 Task: Add the action, sort the to do list when every Sunday by age in ascending order.
Action: Mouse pressed left at (871, 278)
Screenshot: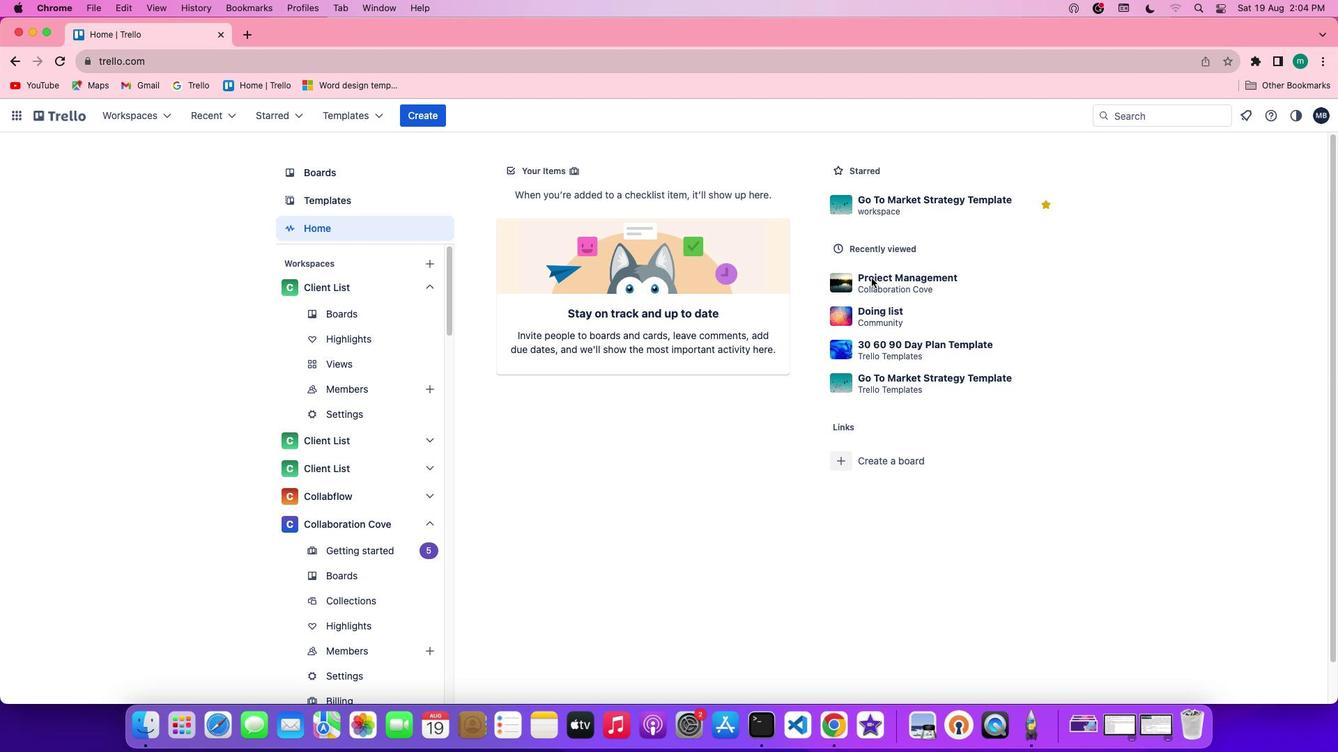 
Action: Mouse pressed left at (871, 278)
Screenshot: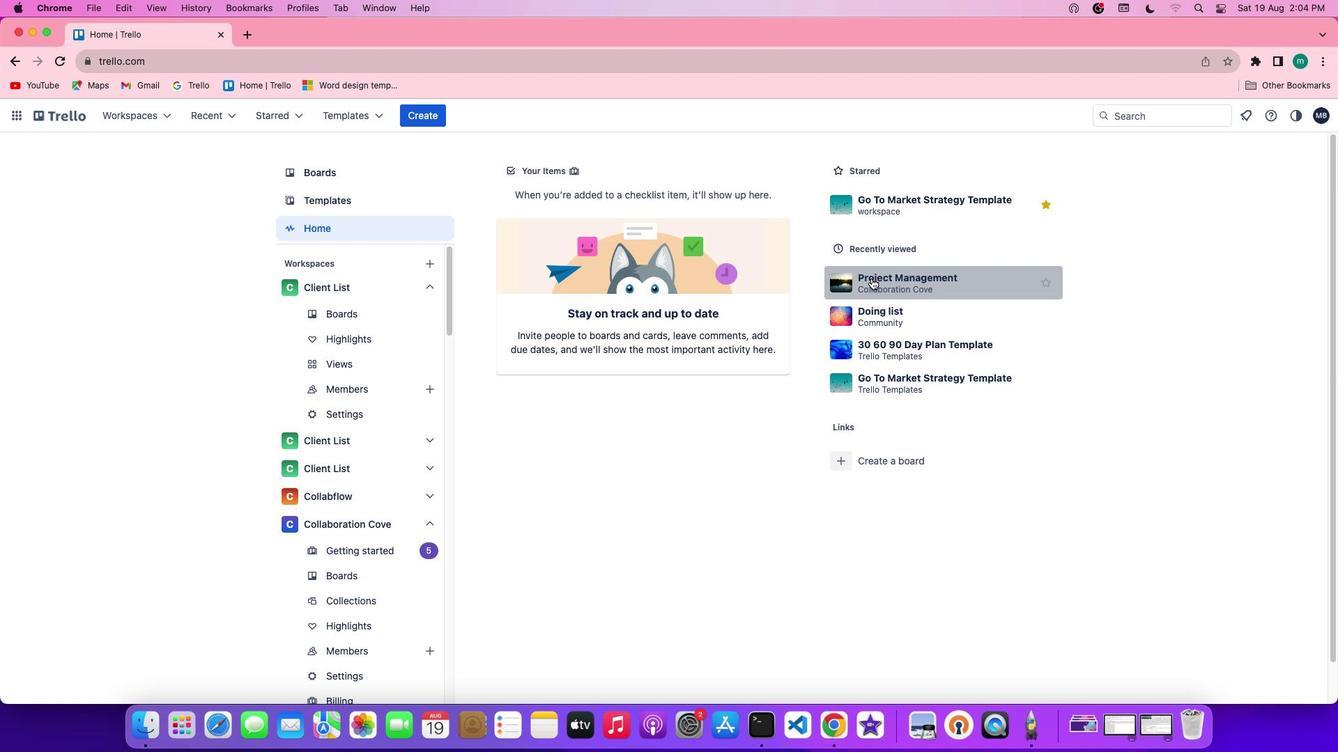 
Action: Mouse moved to (593, 227)
Screenshot: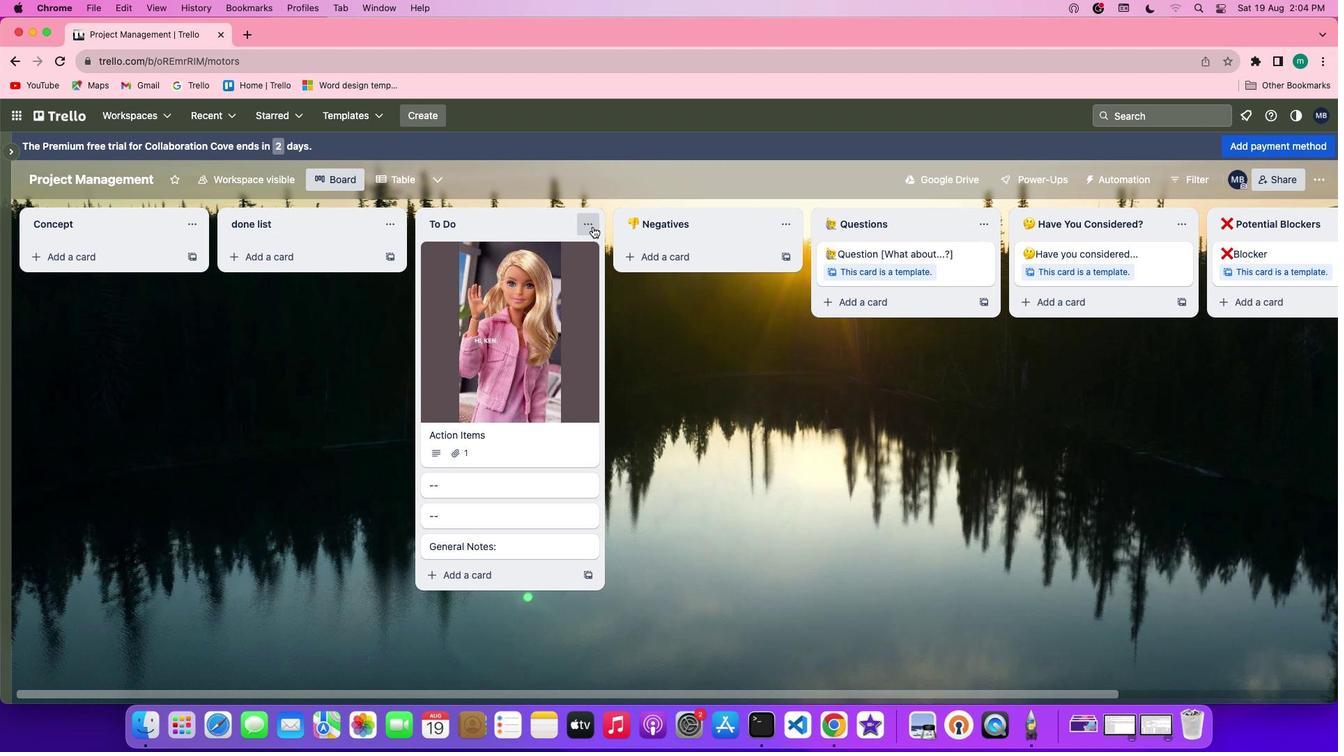 
Action: Mouse pressed left at (593, 227)
Screenshot: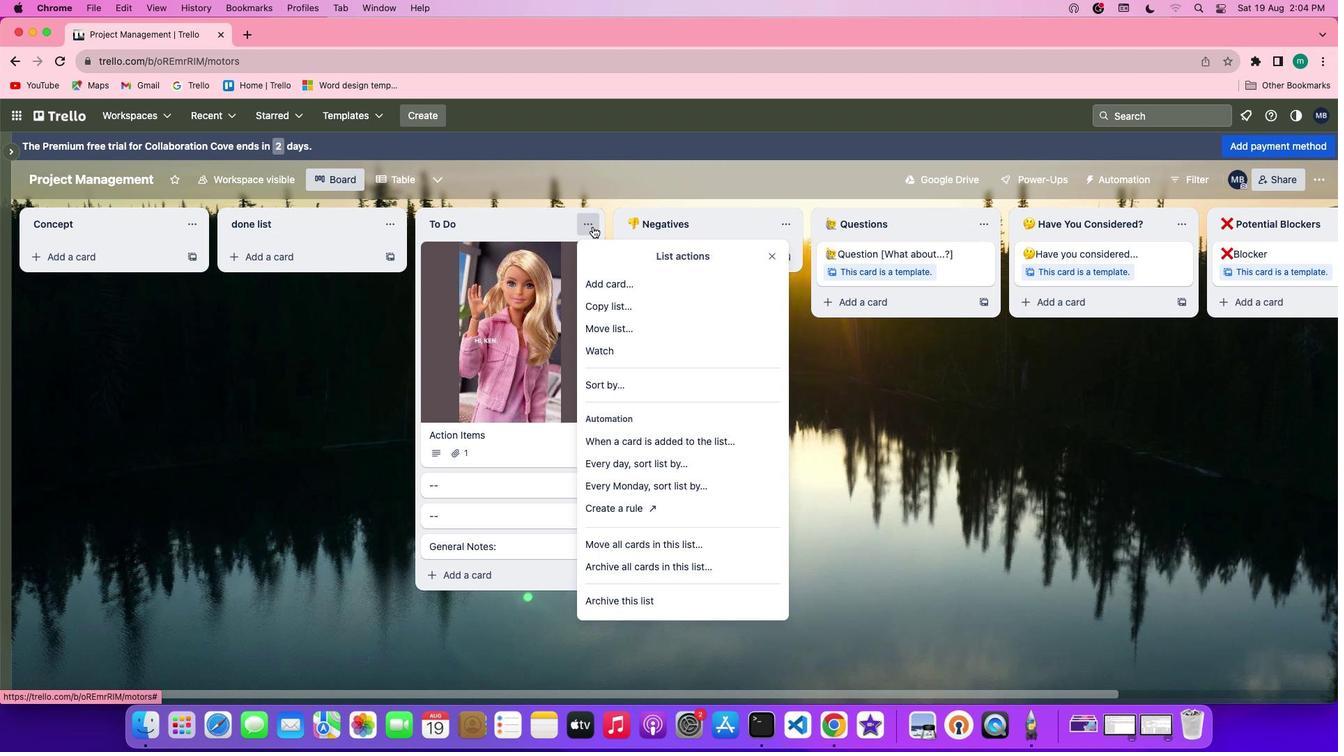 
Action: Mouse moved to (648, 480)
Screenshot: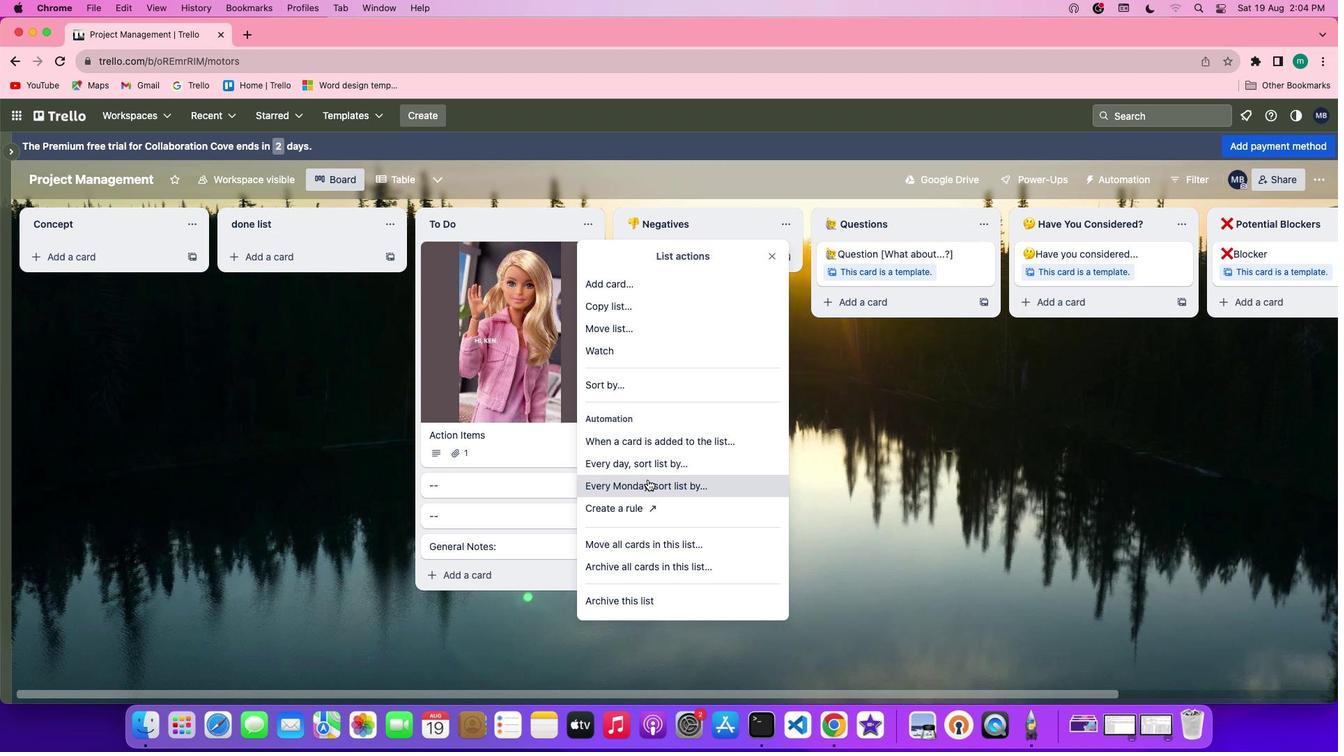 
Action: Mouse pressed left at (648, 480)
Screenshot: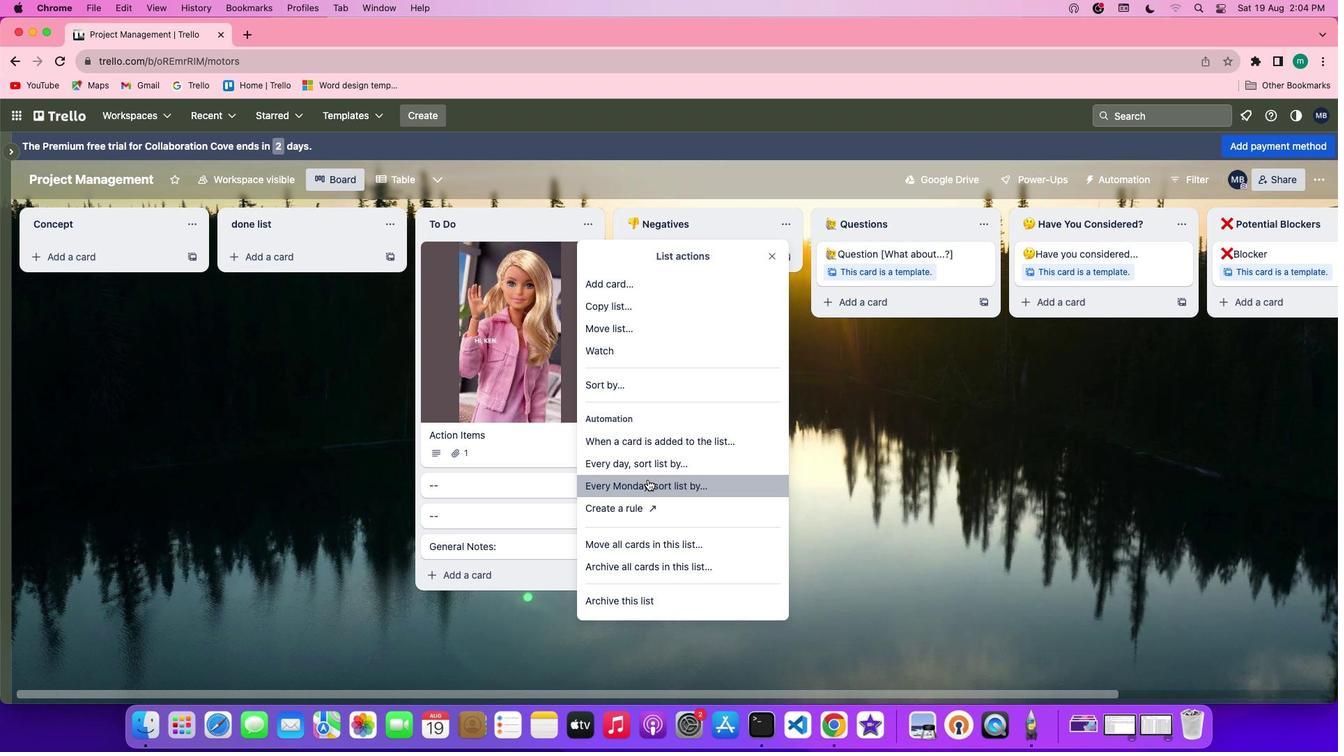 
Action: Mouse moved to (672, 328)
Screenshot: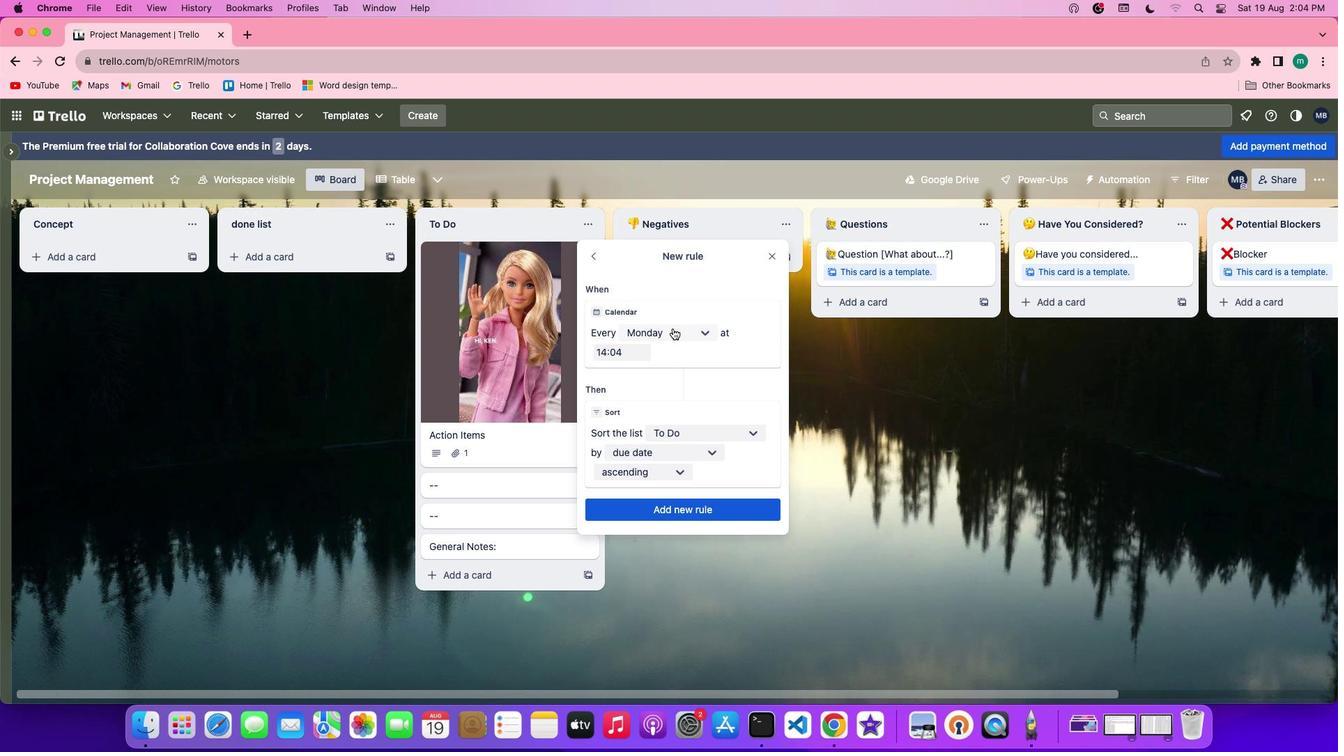 
Action: Mouse pressed left at (672, 328)
Screenshot: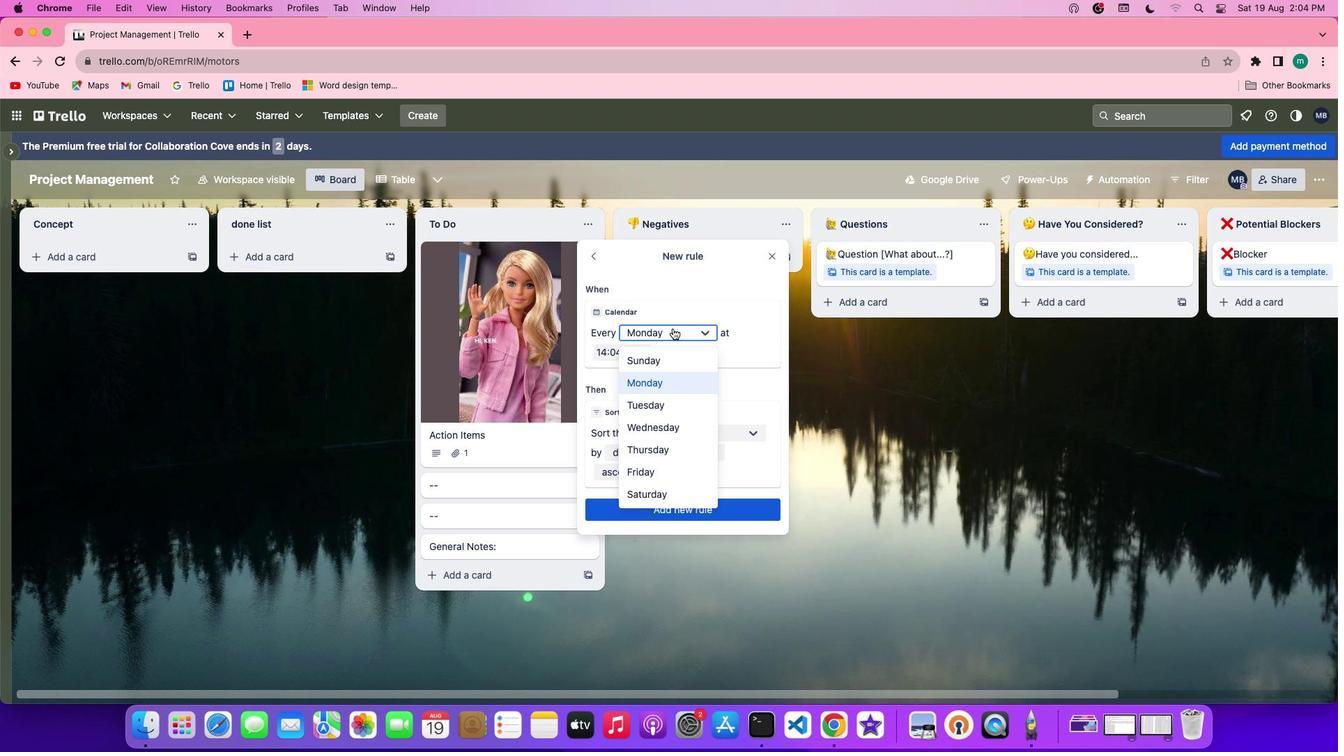 
Action: Mouse moved to (678, 356)
Screenshot: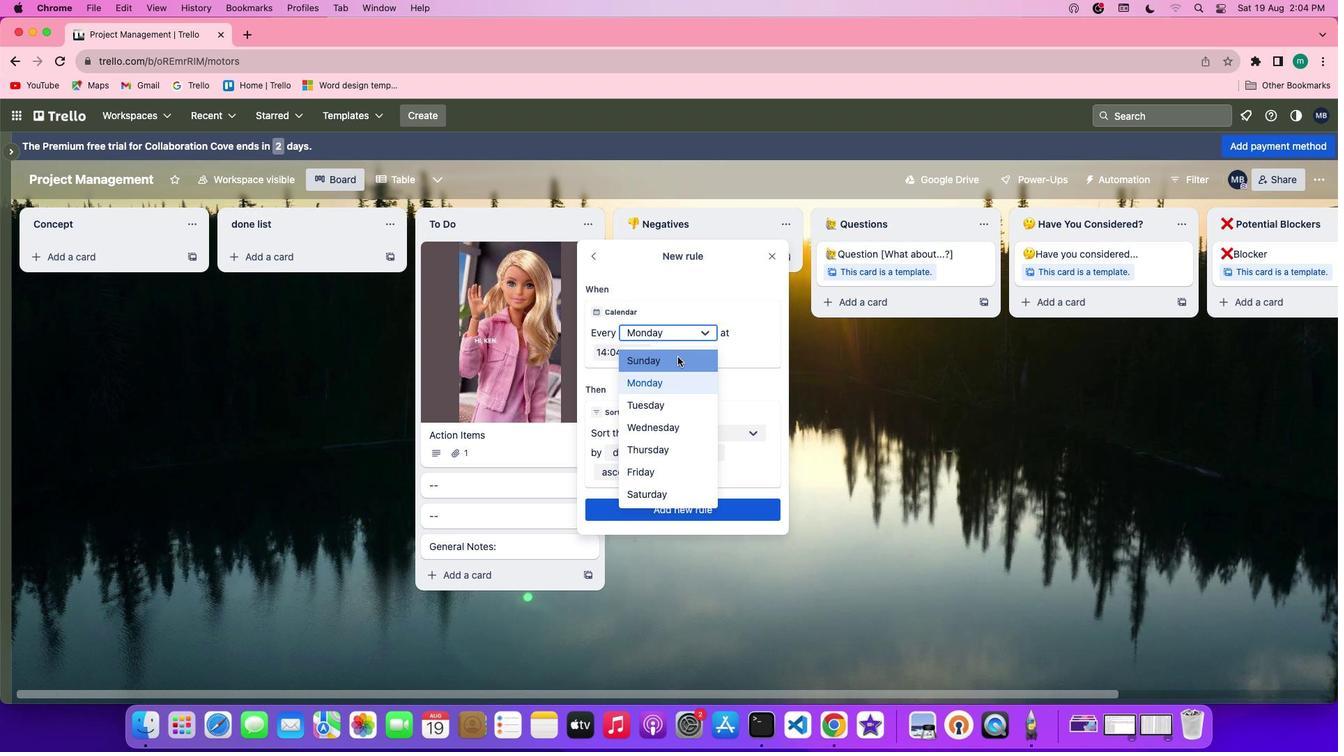 
Action: Mouse pressed left at (678, 356)
Screenshot: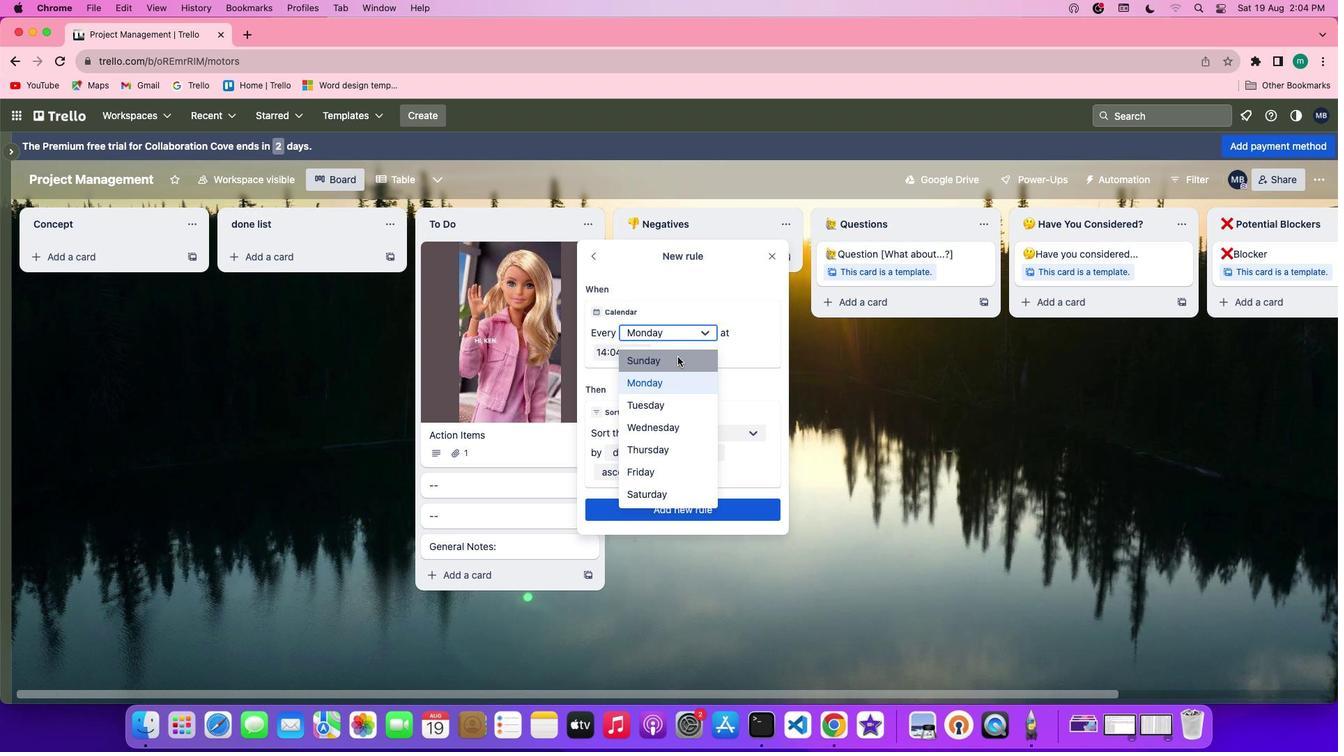 
Action: Mouse moved to (744, 435)
Screenshot: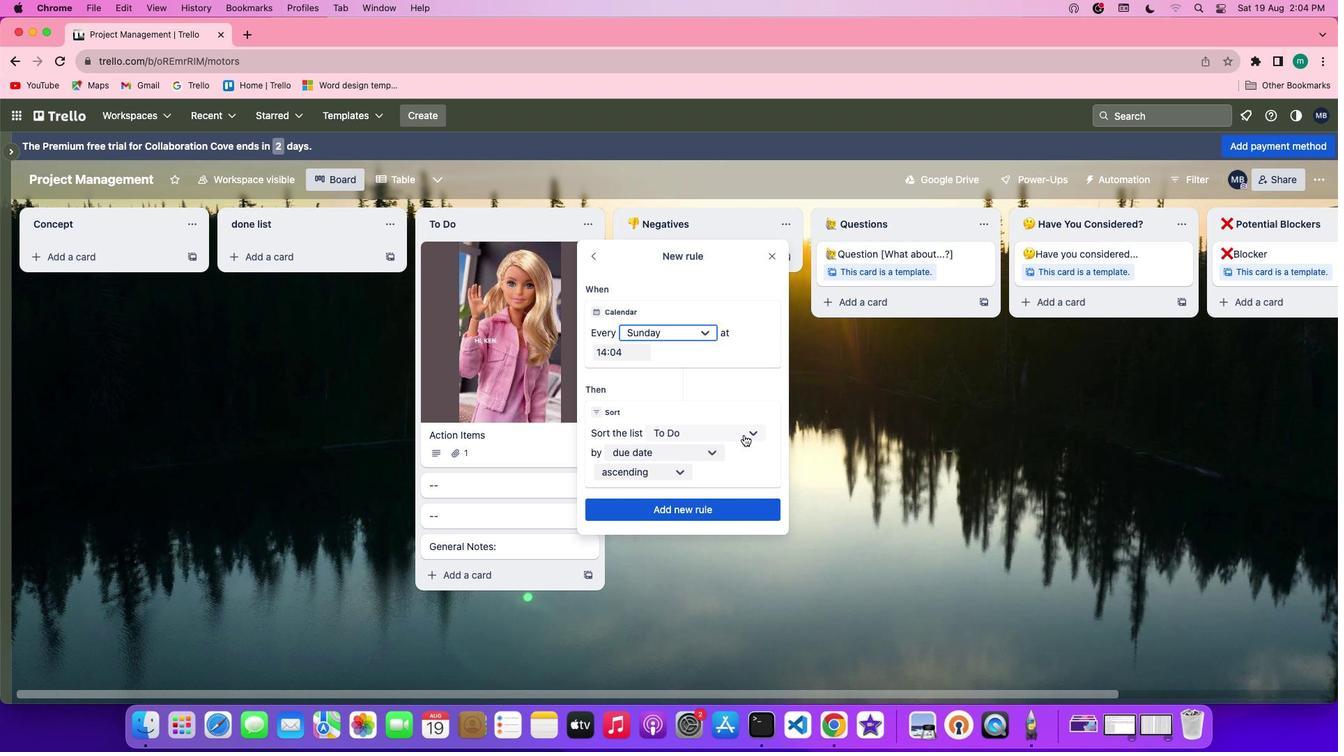 
Action: Mouse pressed left at (744, 435)
Screenshot: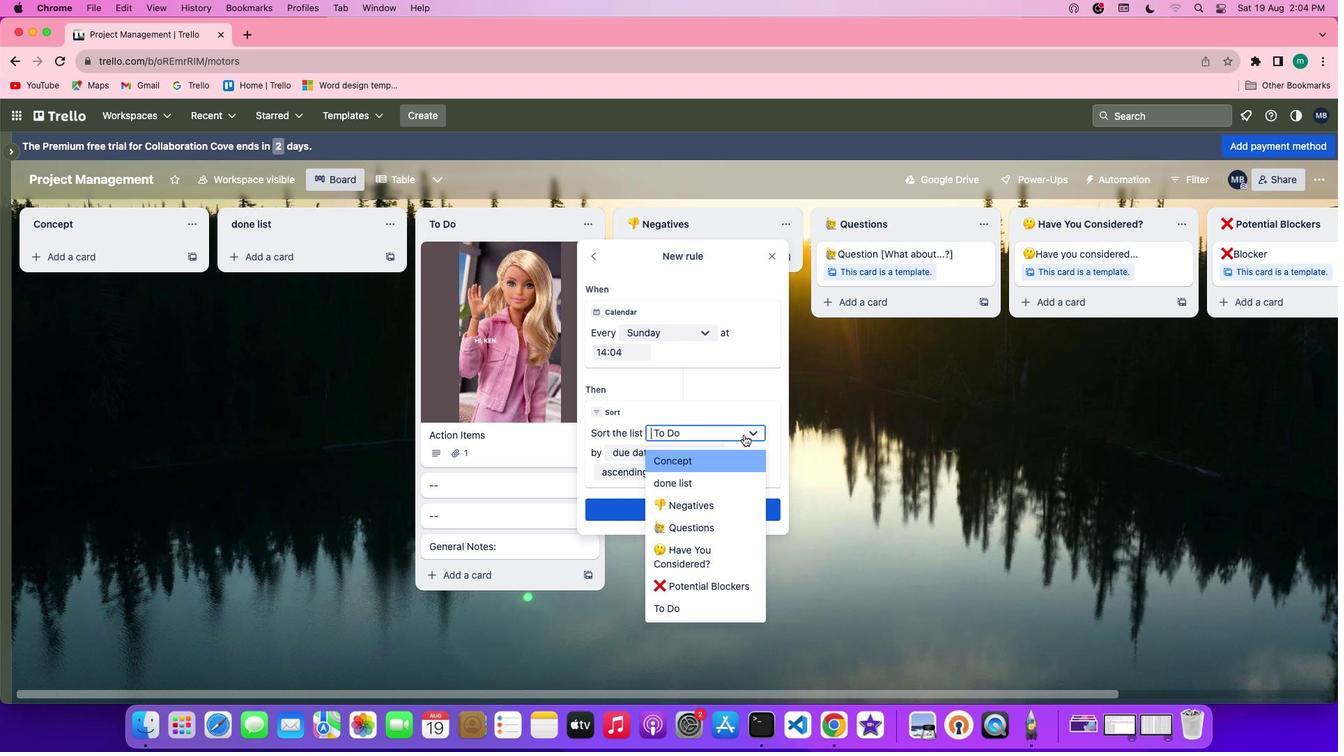 
Action: Mouse moved to (677, 609)
Screenshot: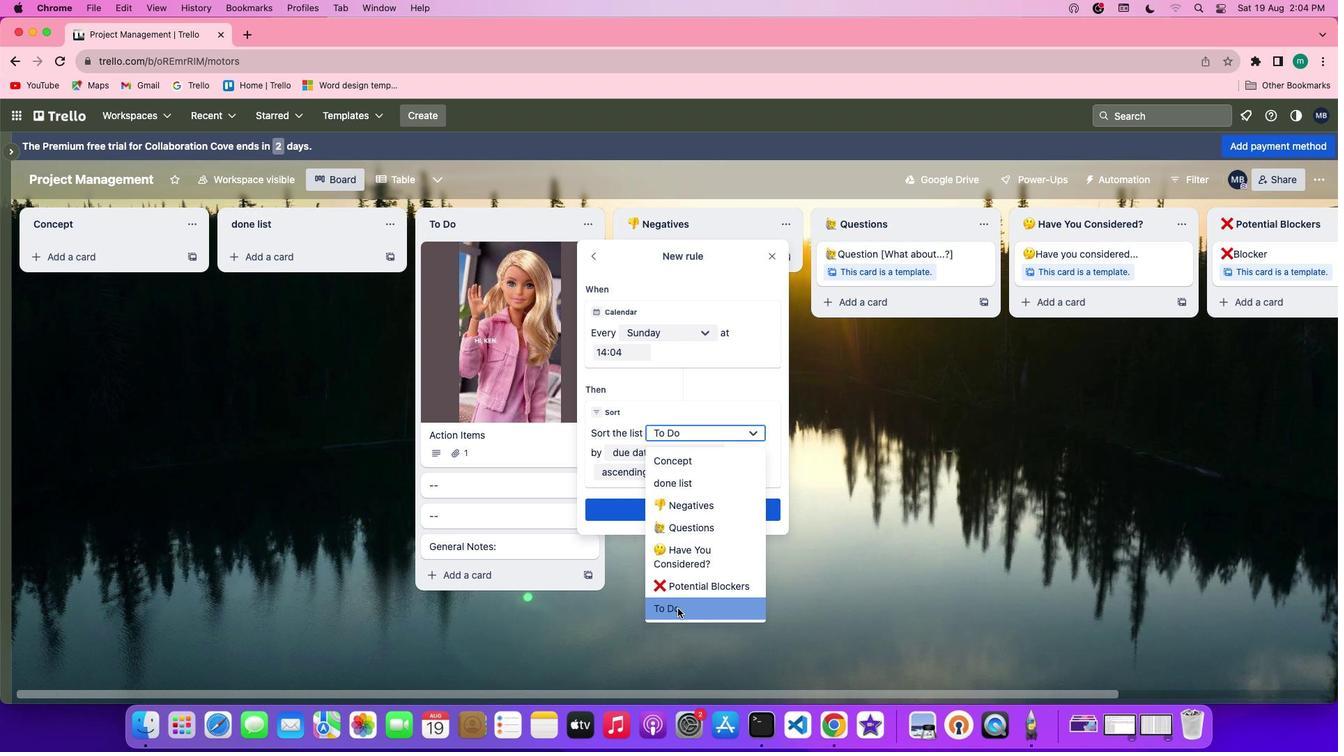 
Action: Mouse pressed left at (677, 609)
Screenshot: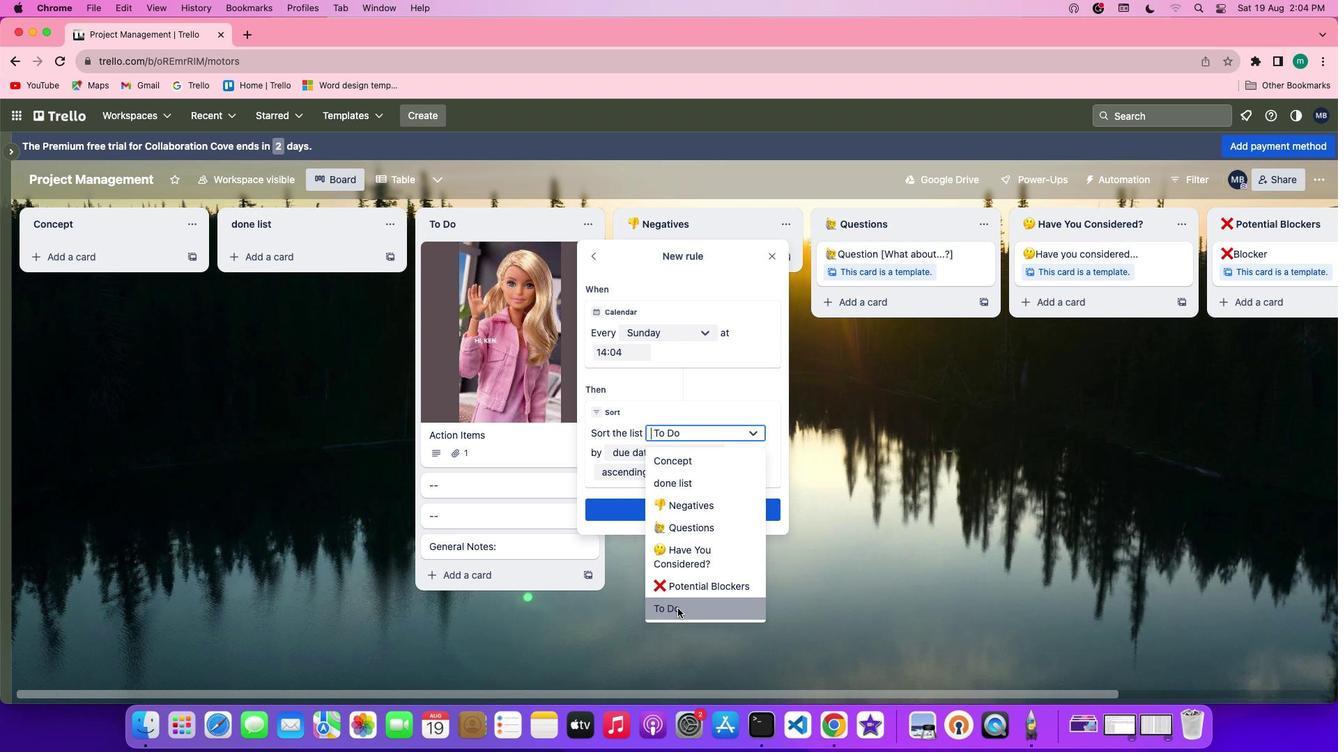 
Action: Mouse moved to (674, 449)
Screenshot: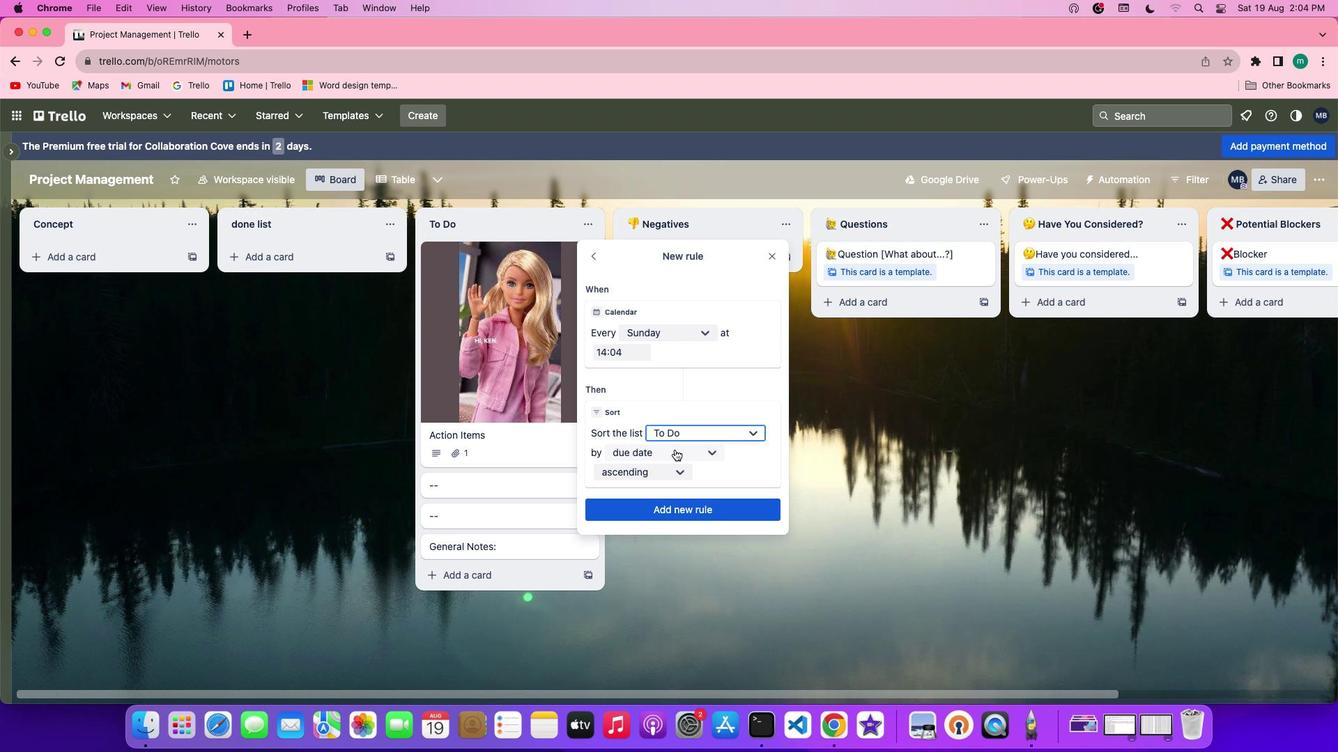 
Action: Mouse pressed left at (674, 449)
Screenshot: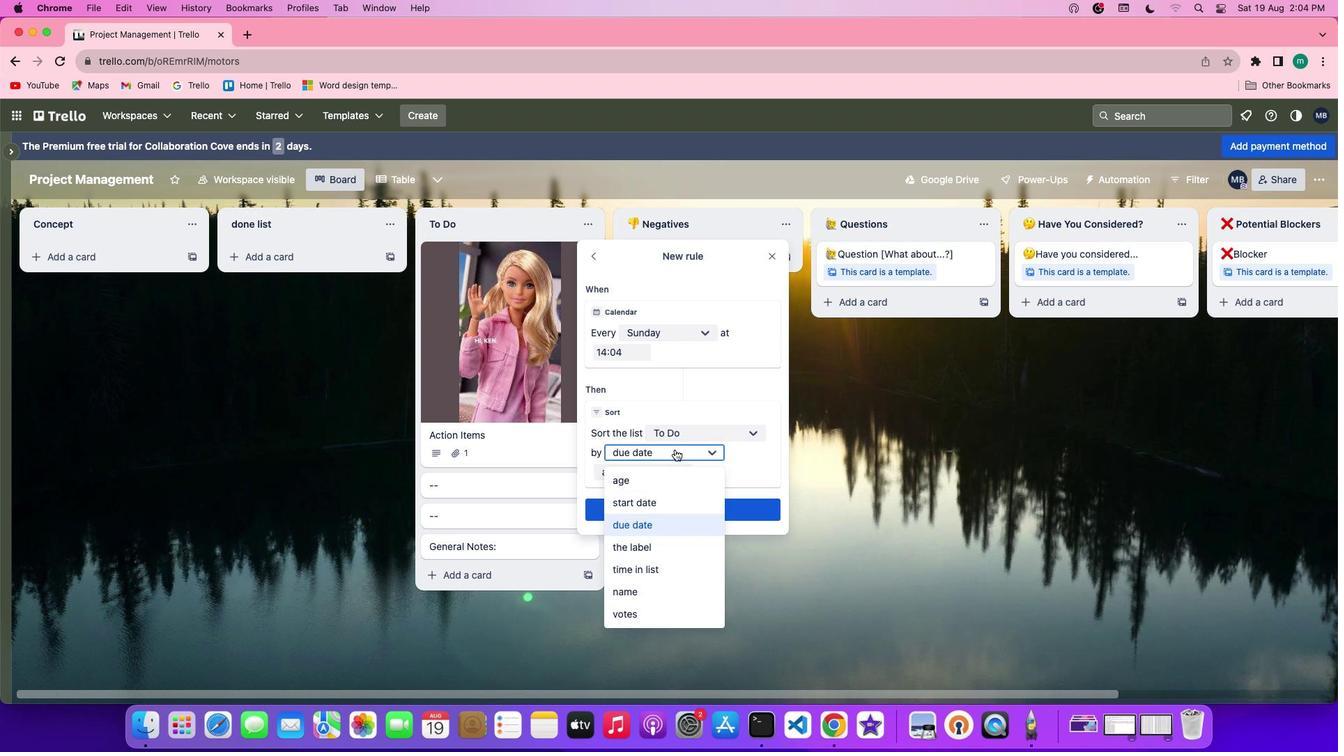 
Action: Mouse moved to (666, 473)
Screenshot: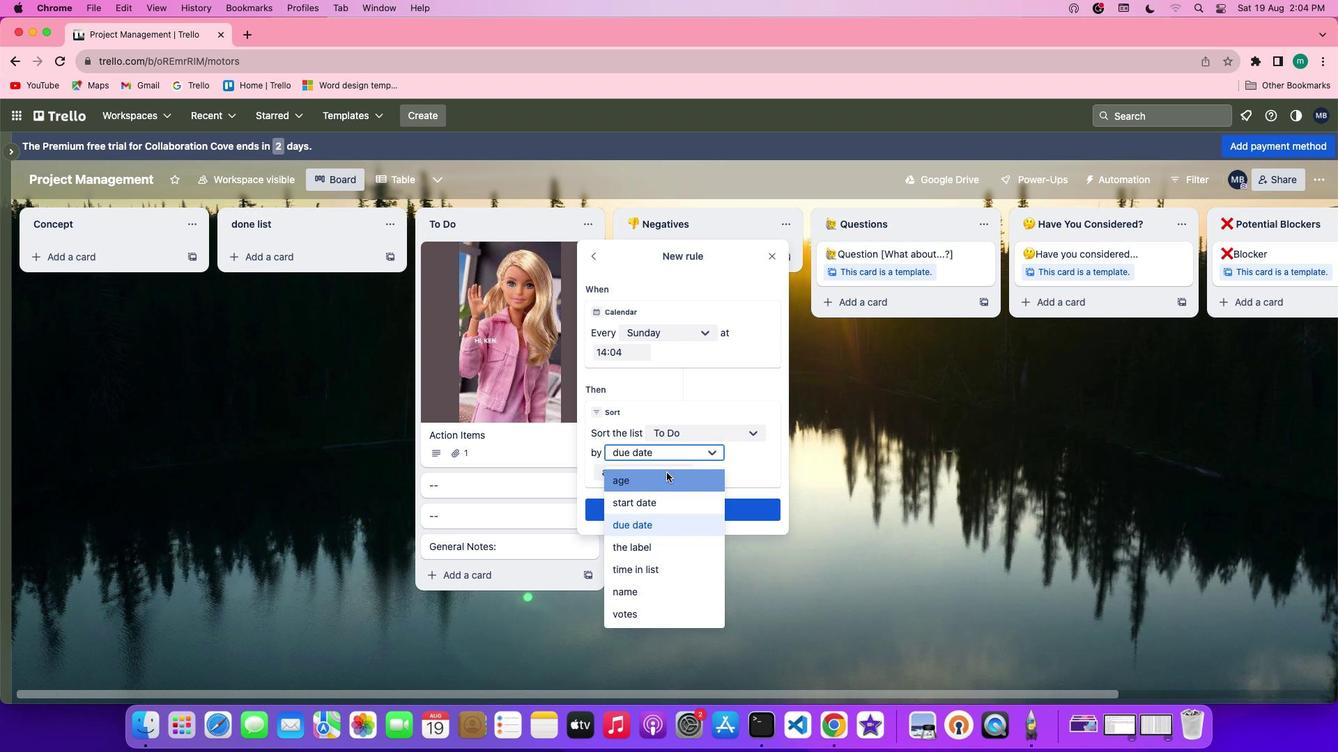 
Action: Mouse pressed left at (666, 473)
Screenshot: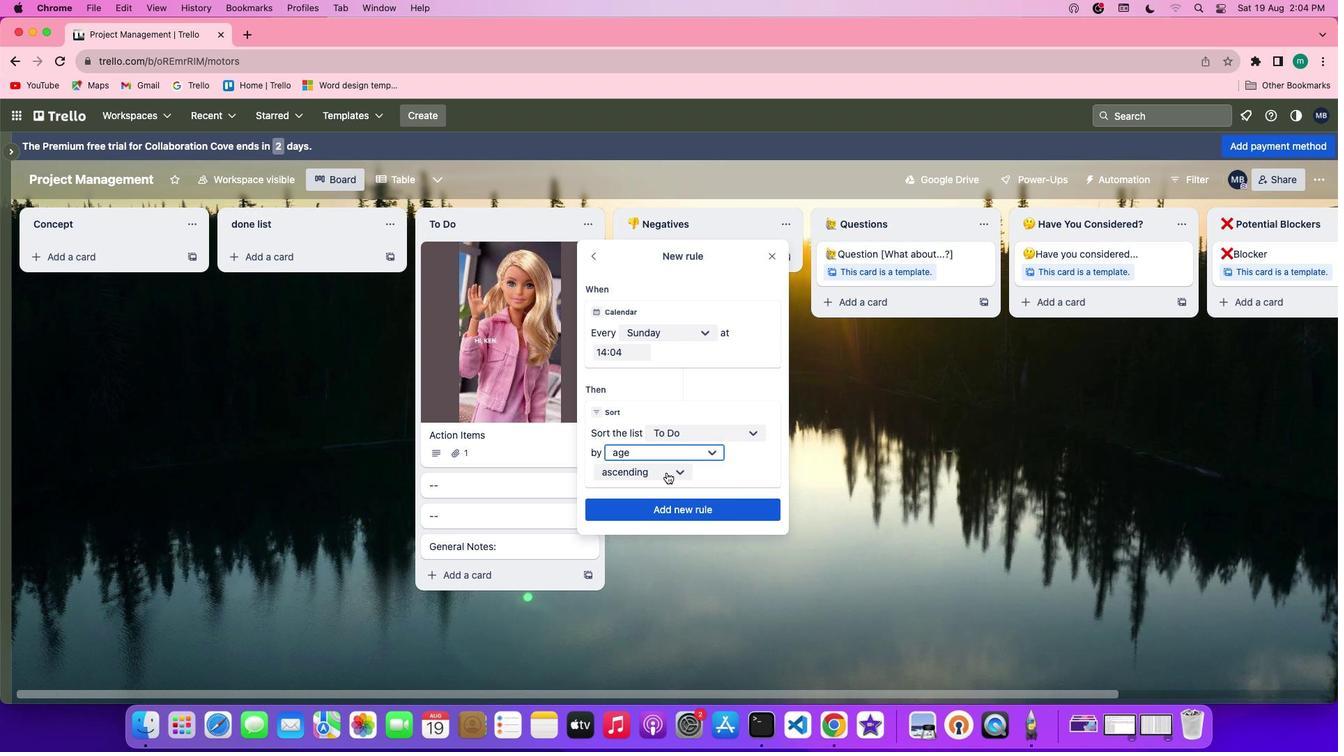 
Action: Mouse moved to (665, 472)
Screenshot: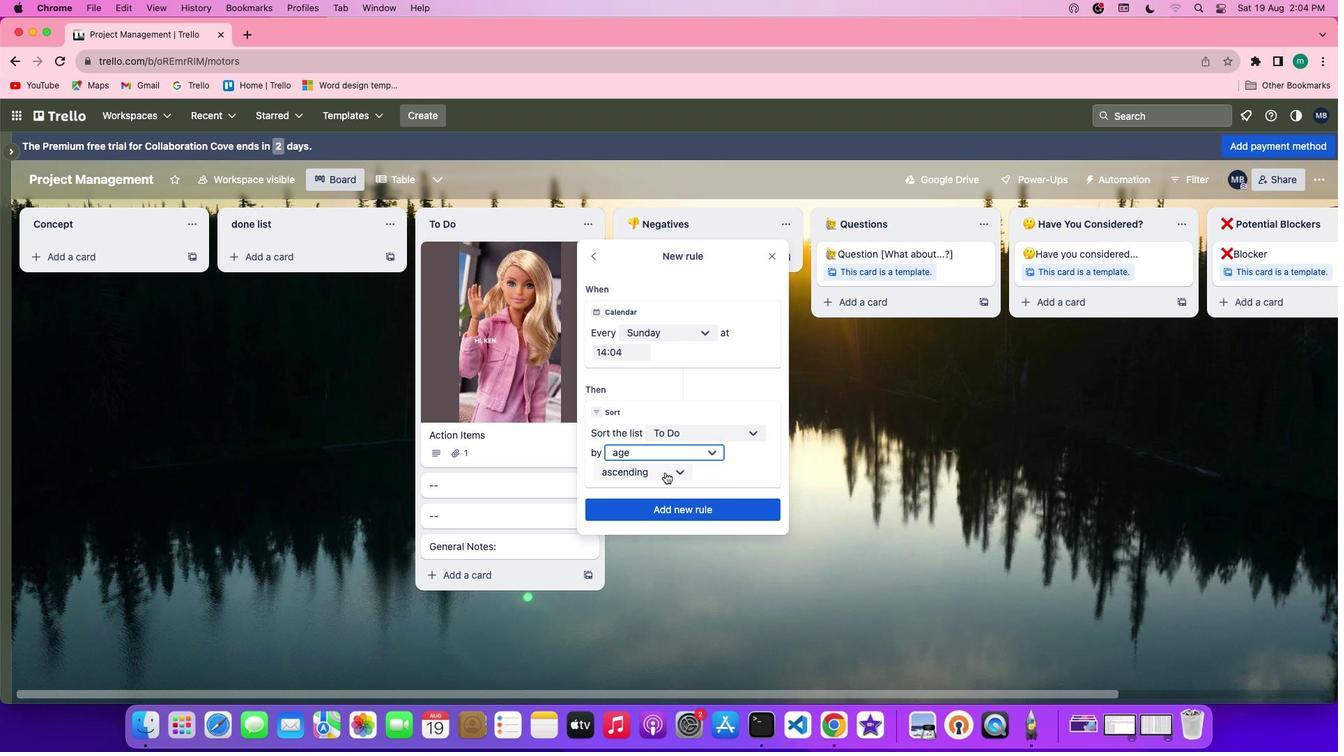 
Action: Mouse pressed left at (665, 472)
Screenshot: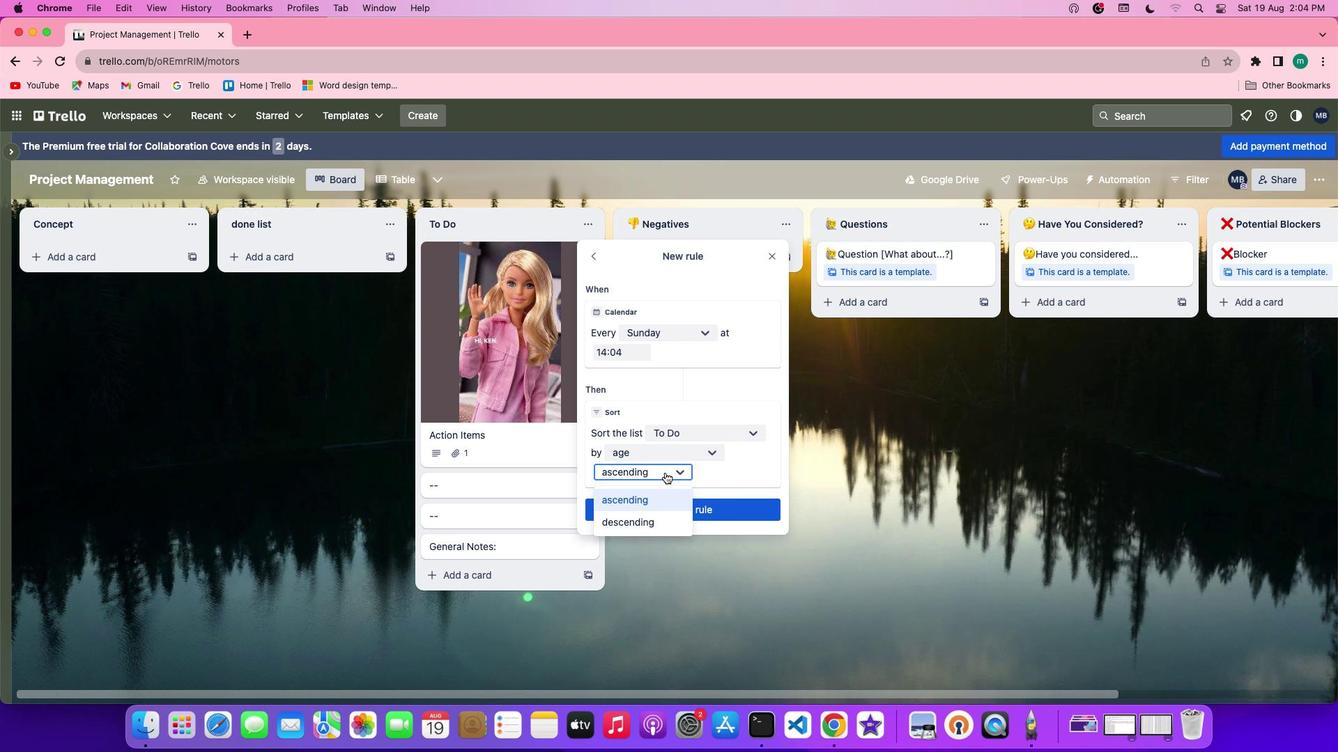 
Action: Mouse moved to (658, 494)
Screenshot: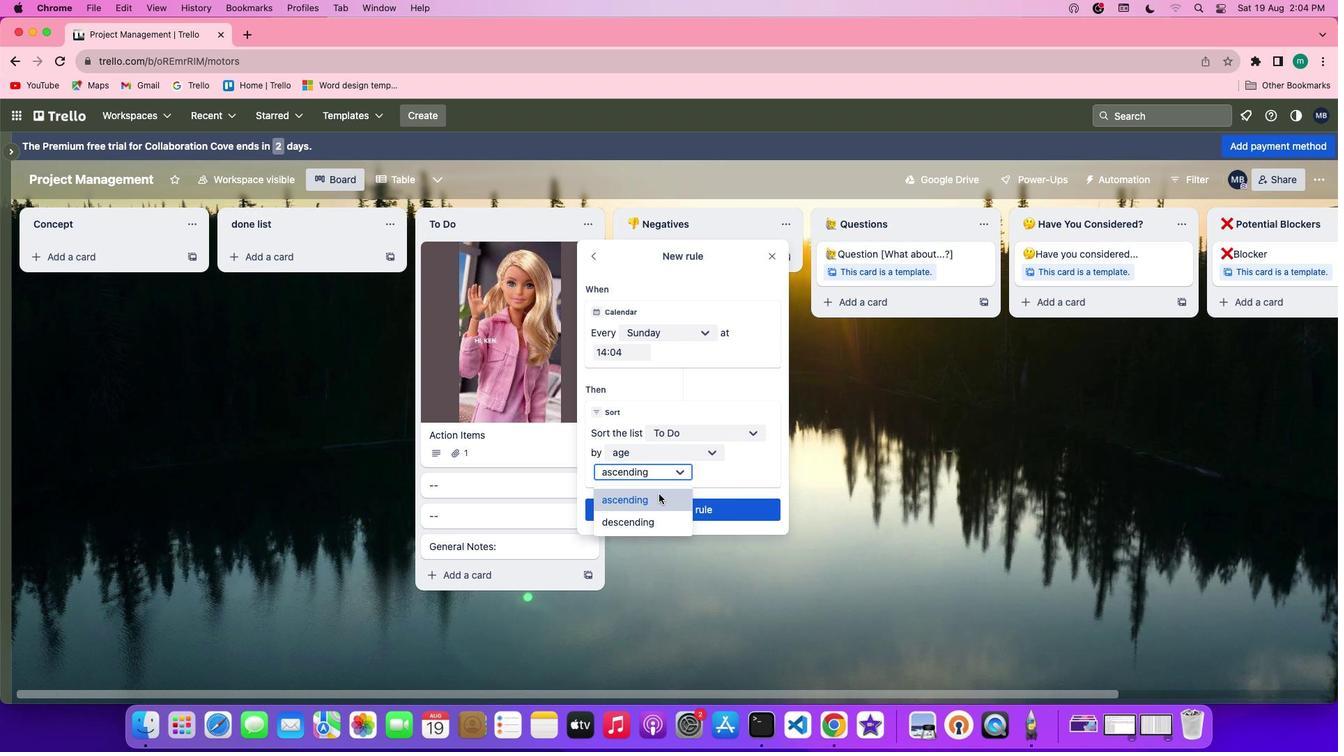 
Action: Mouse pressed left at (658, 494)
Screenshot: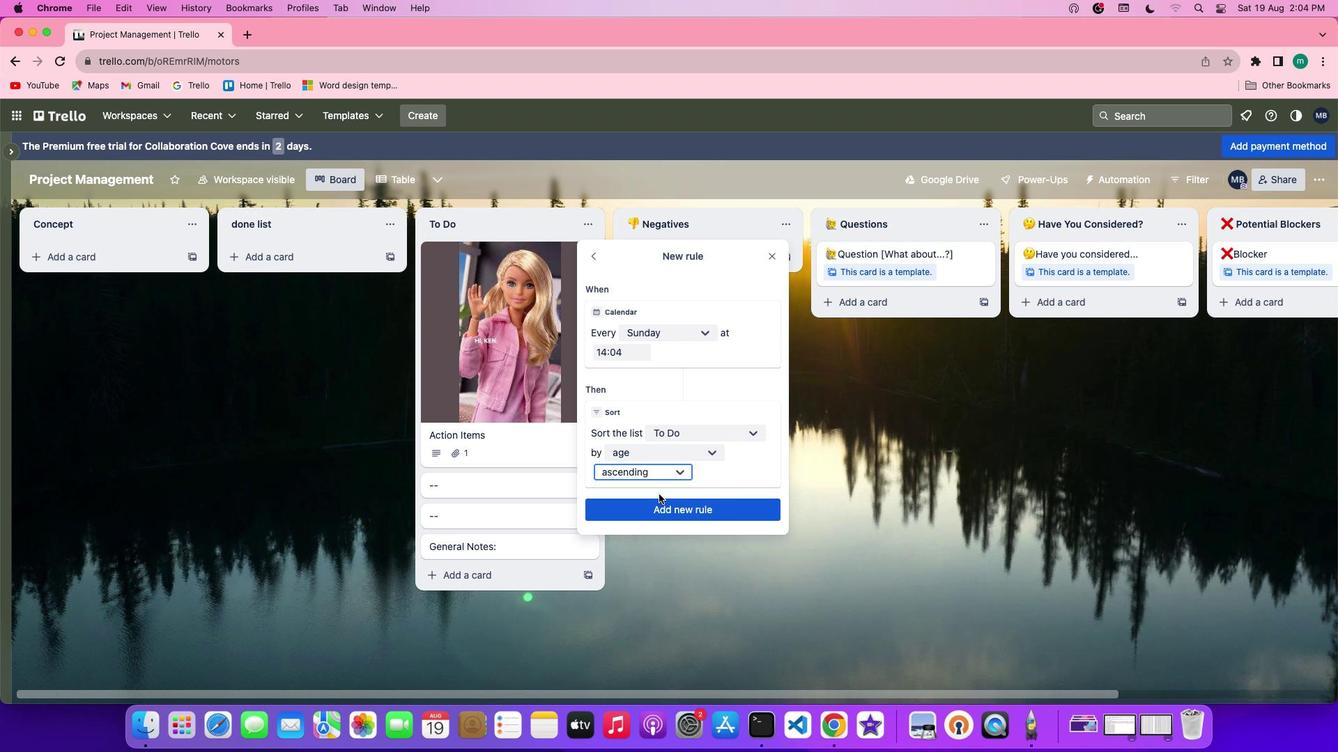 
Action: Mouse moved to (675, 513)
Screenshot: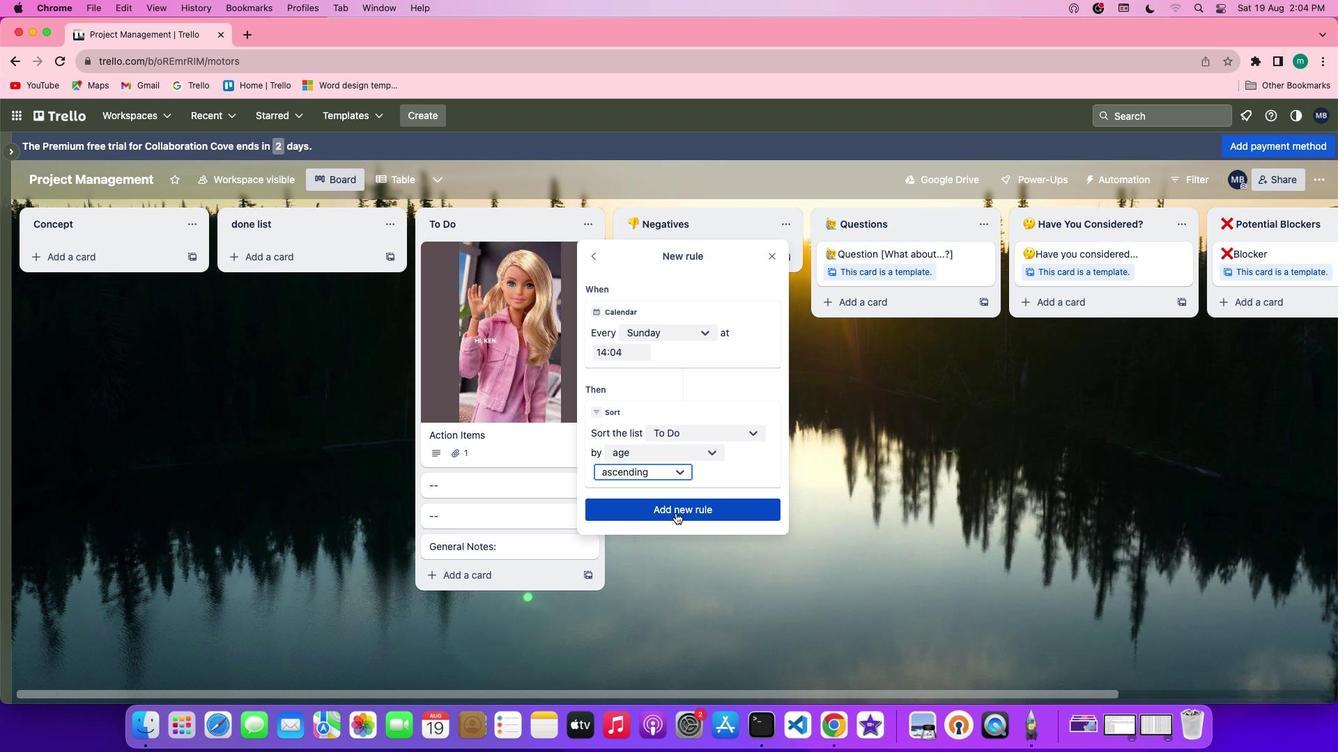 
